 Task: Print the page on tabloid-size paper.
Action: Mouse moved to (48, 123)
Screenshot: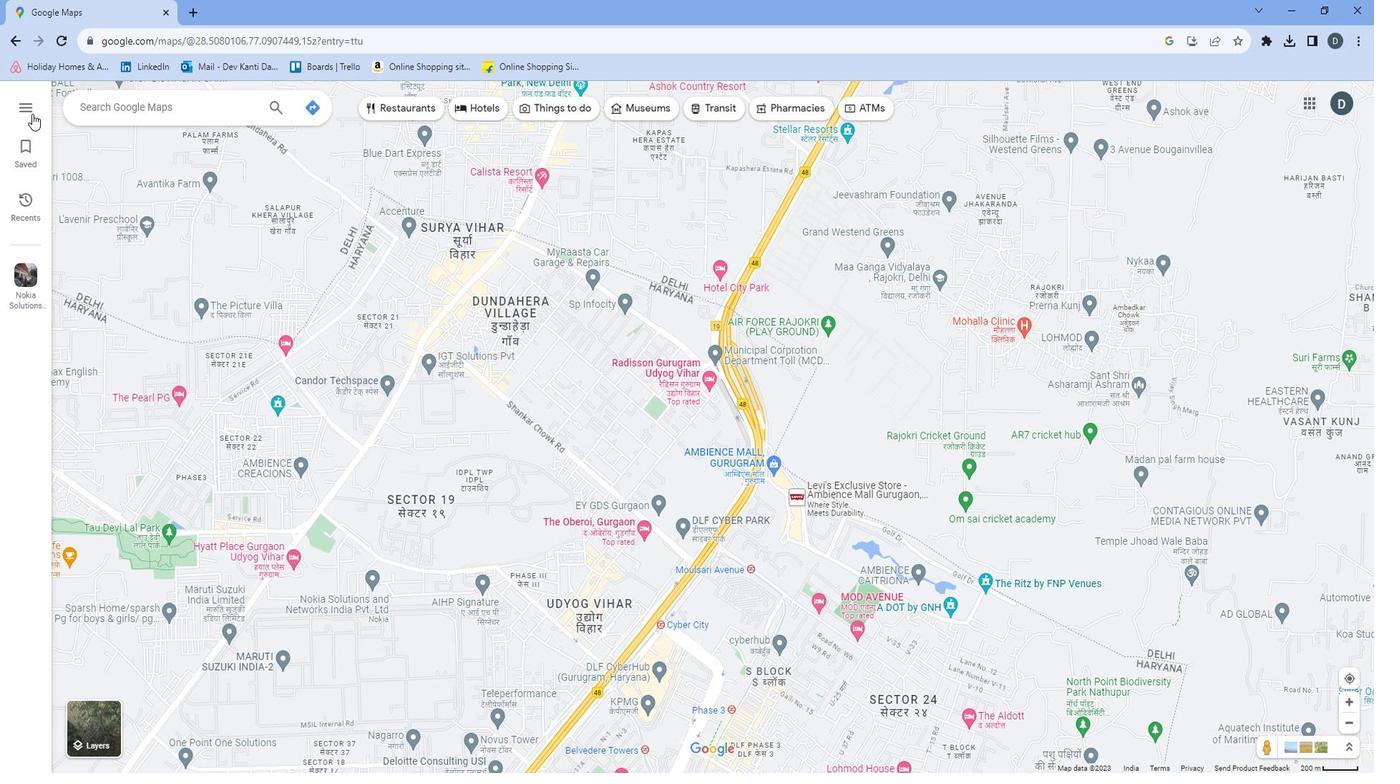 
Action: Mouse pressed left at (48, 123)
Screenshot: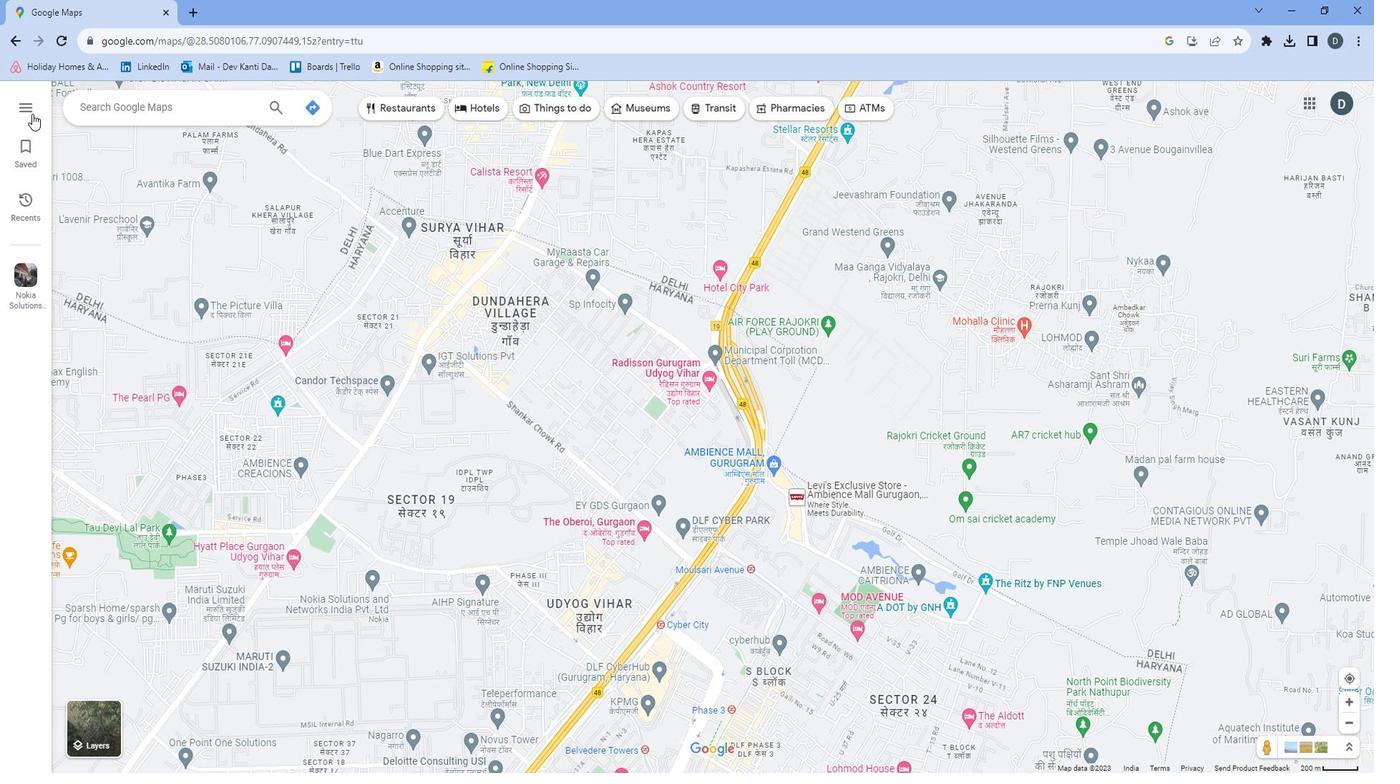 
Action: Mouse moved to (87, 390)
Screenshot: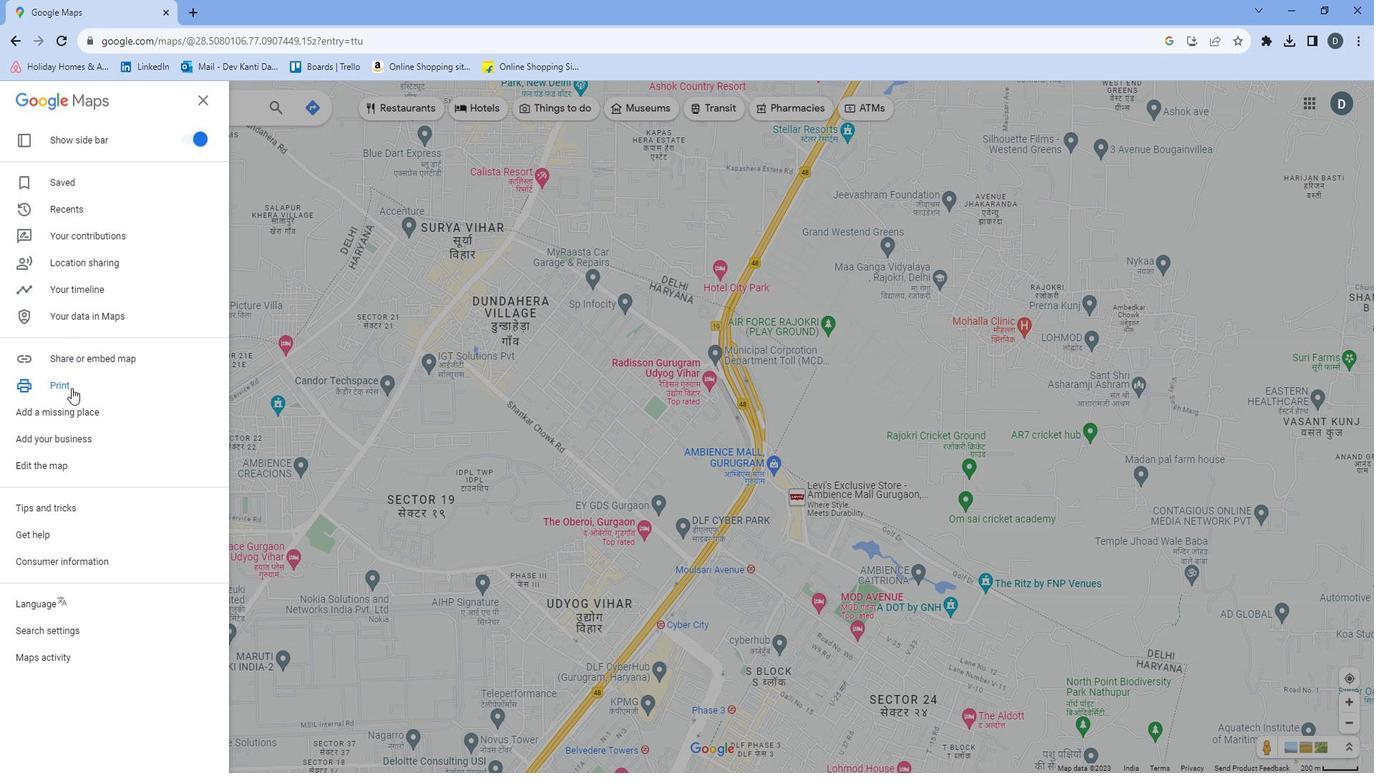 
Action: Mouse pressed left at (87, 390)
Screenshot: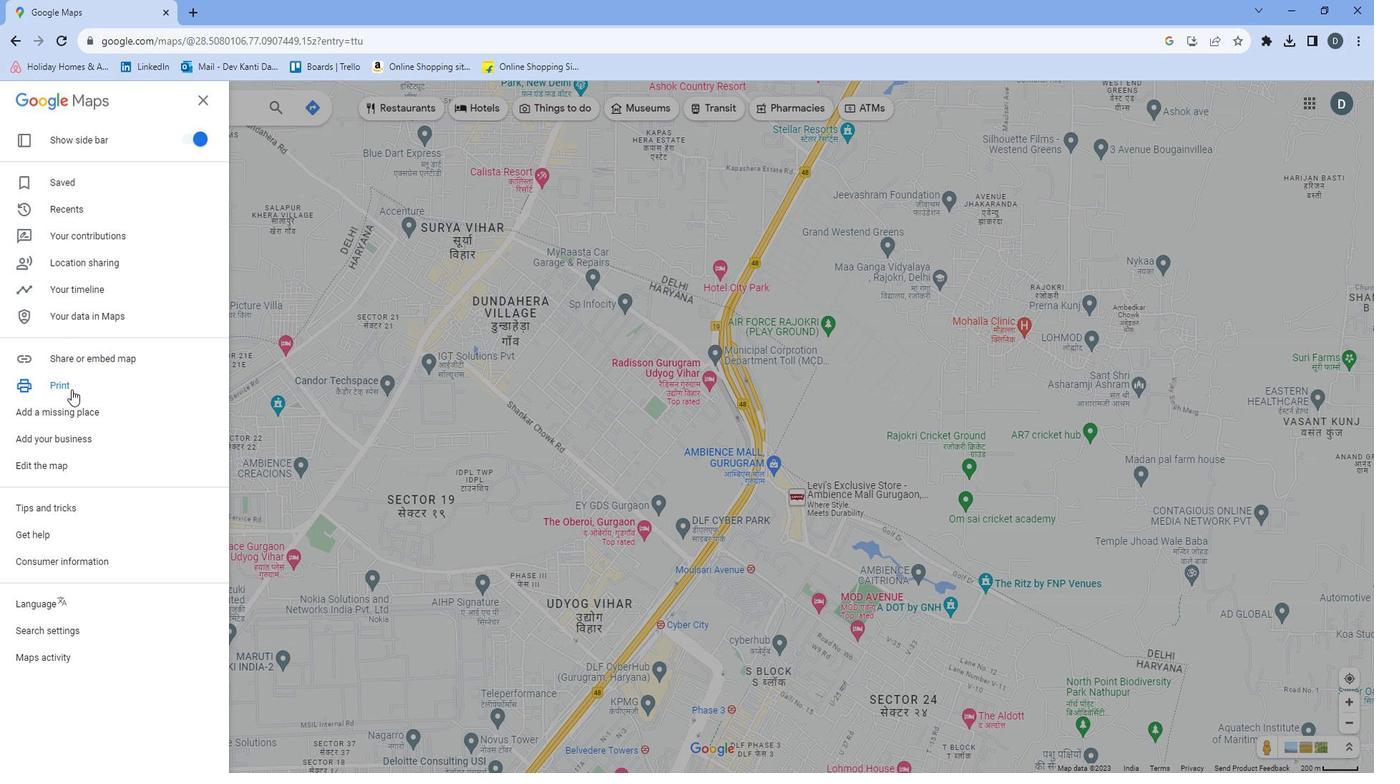 
Action: Mouse moved to (1314, 118)
Screenshot: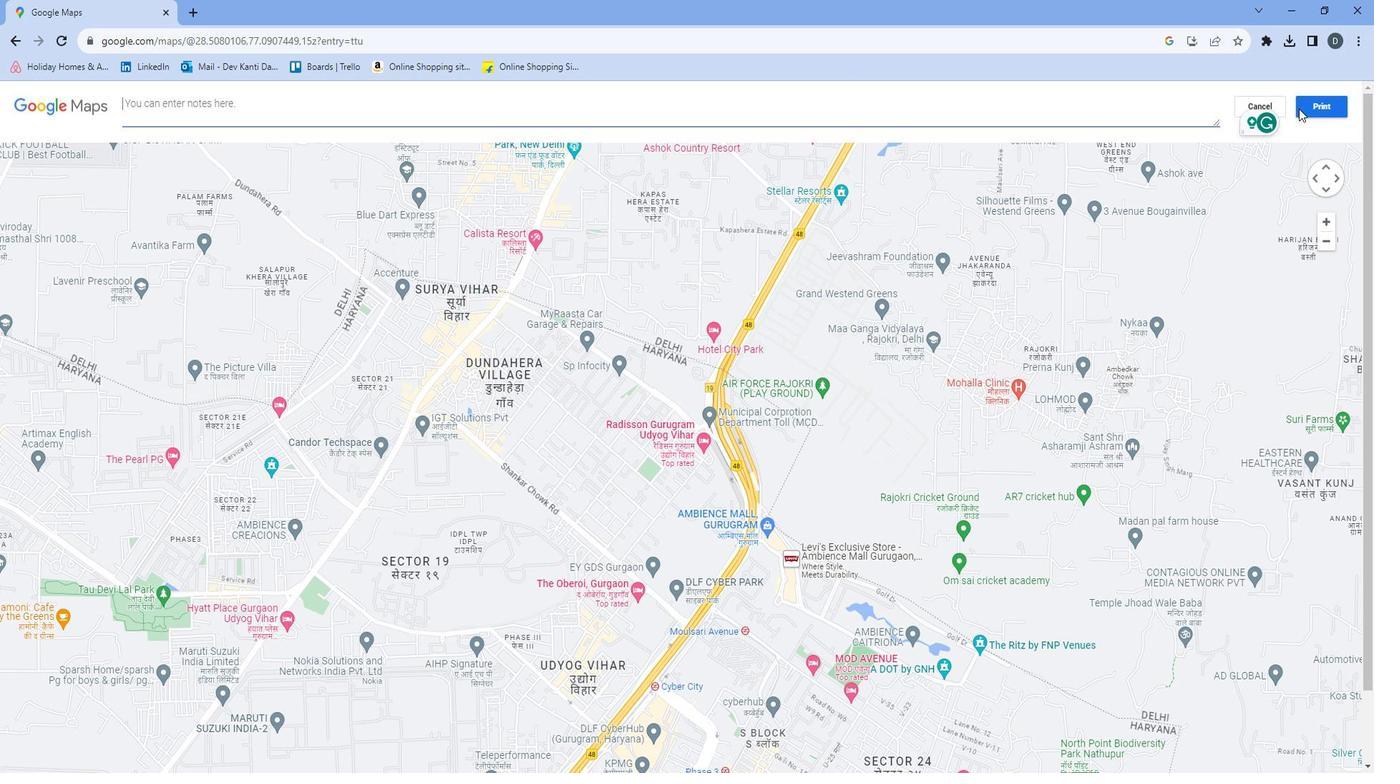 
Action: Mouse pressed left at (1314, 118)
Screenshot: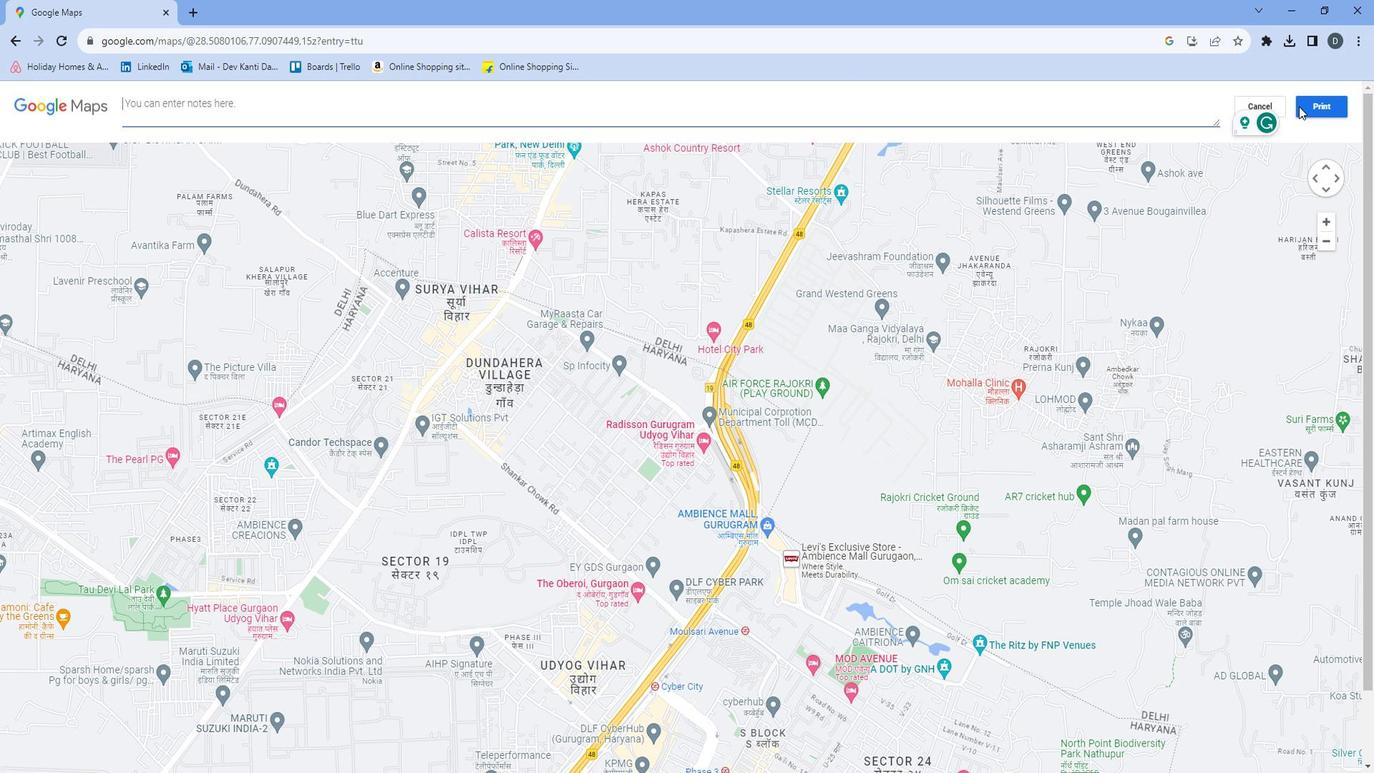 
Action: Mouse moved to (1067, 302)
Screenshot: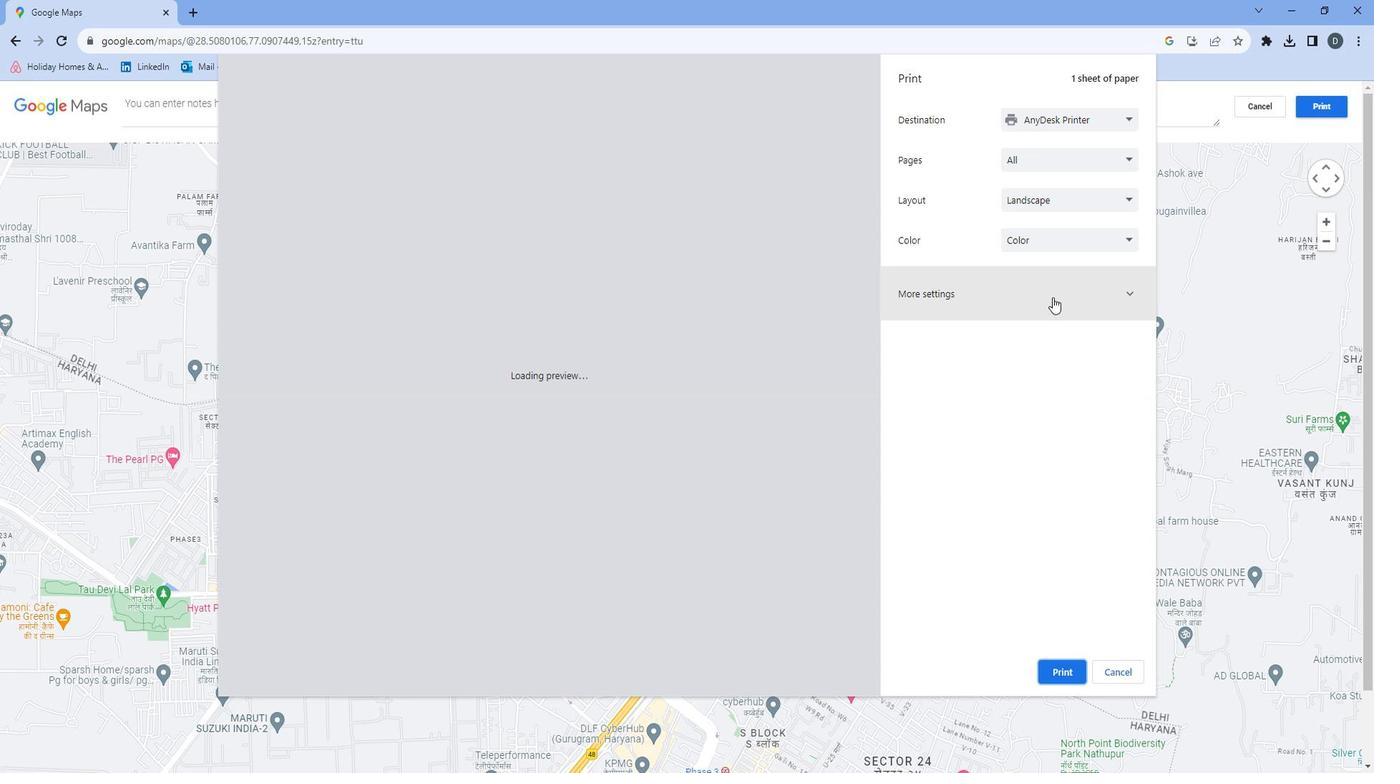 
Action: Mouse pressed left at (1067, 302)
Screenshot: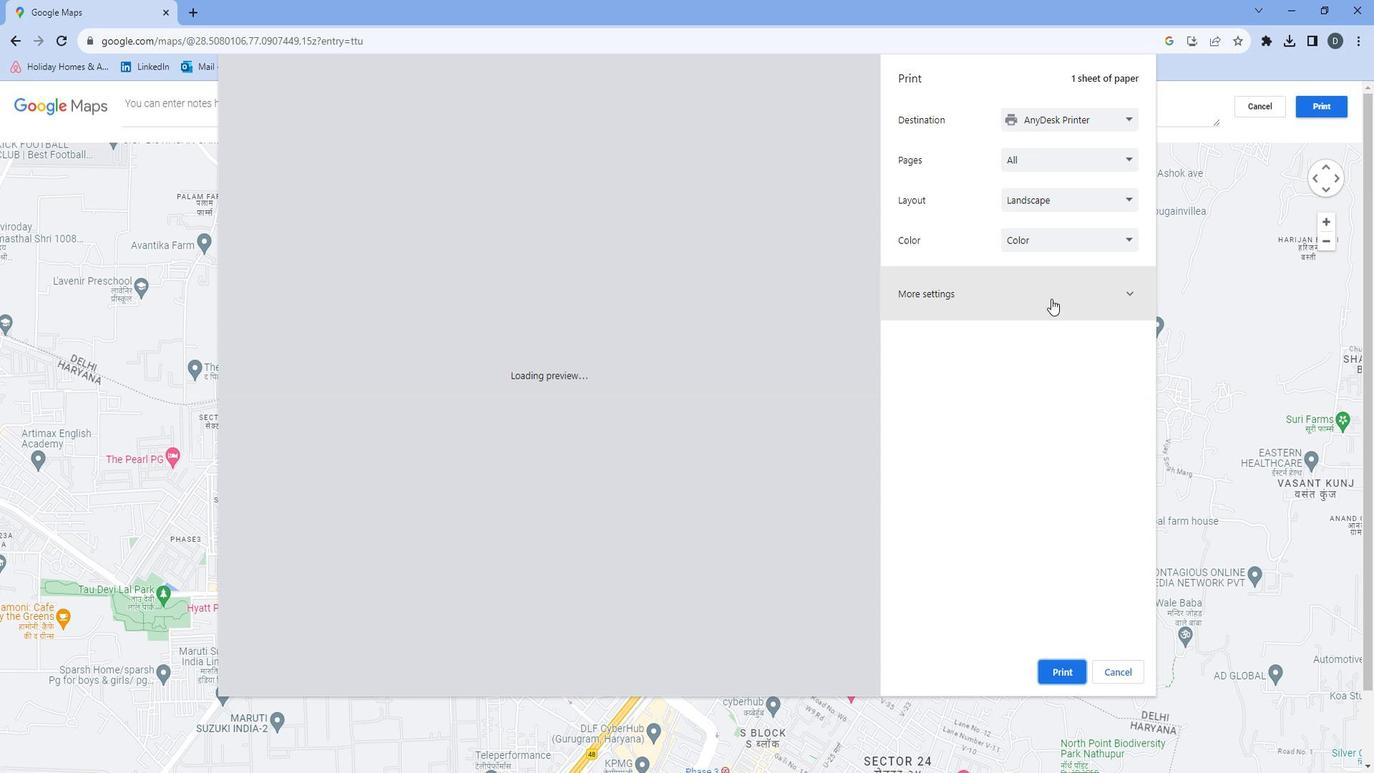 
Action: Mouse moved to (1084, 347)
Screenshot: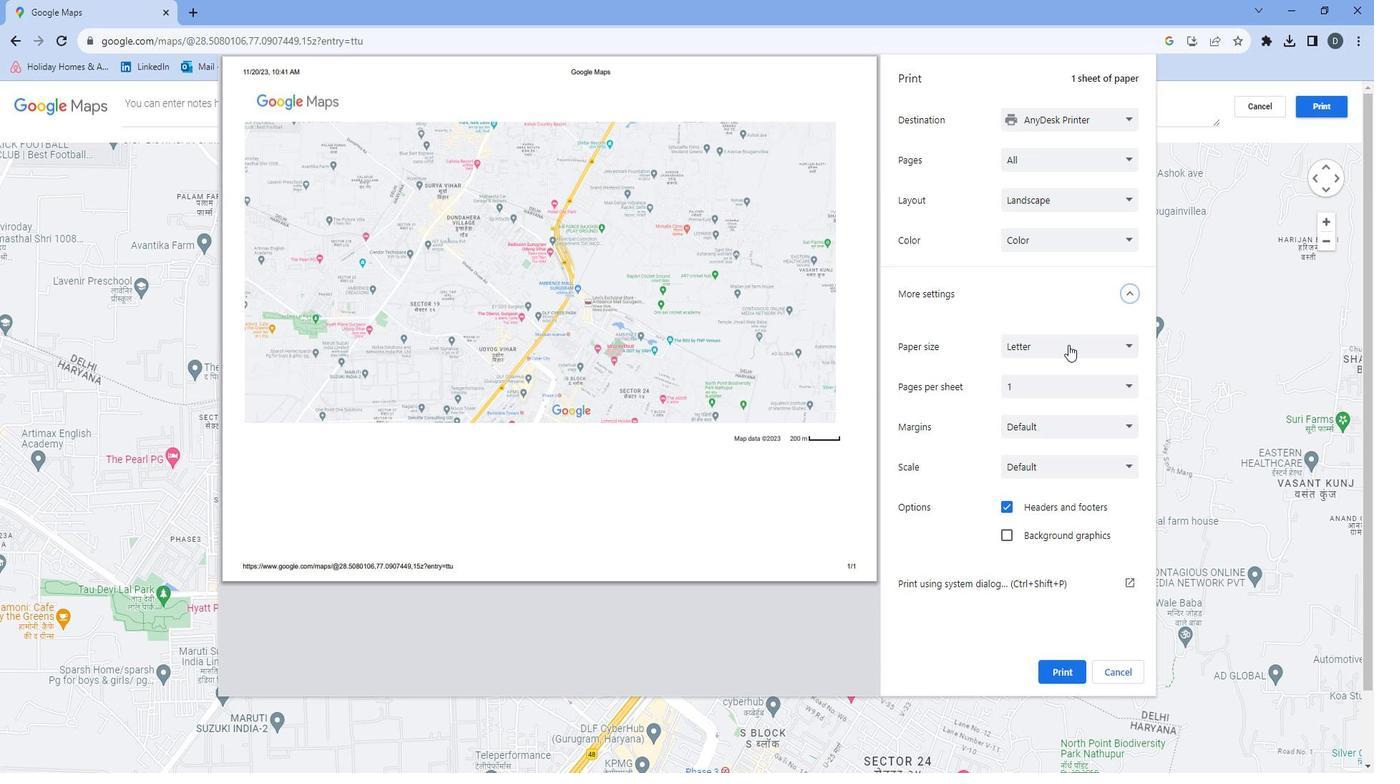 
Action: Mouse pressed left at (1084, 347)
Screenshot: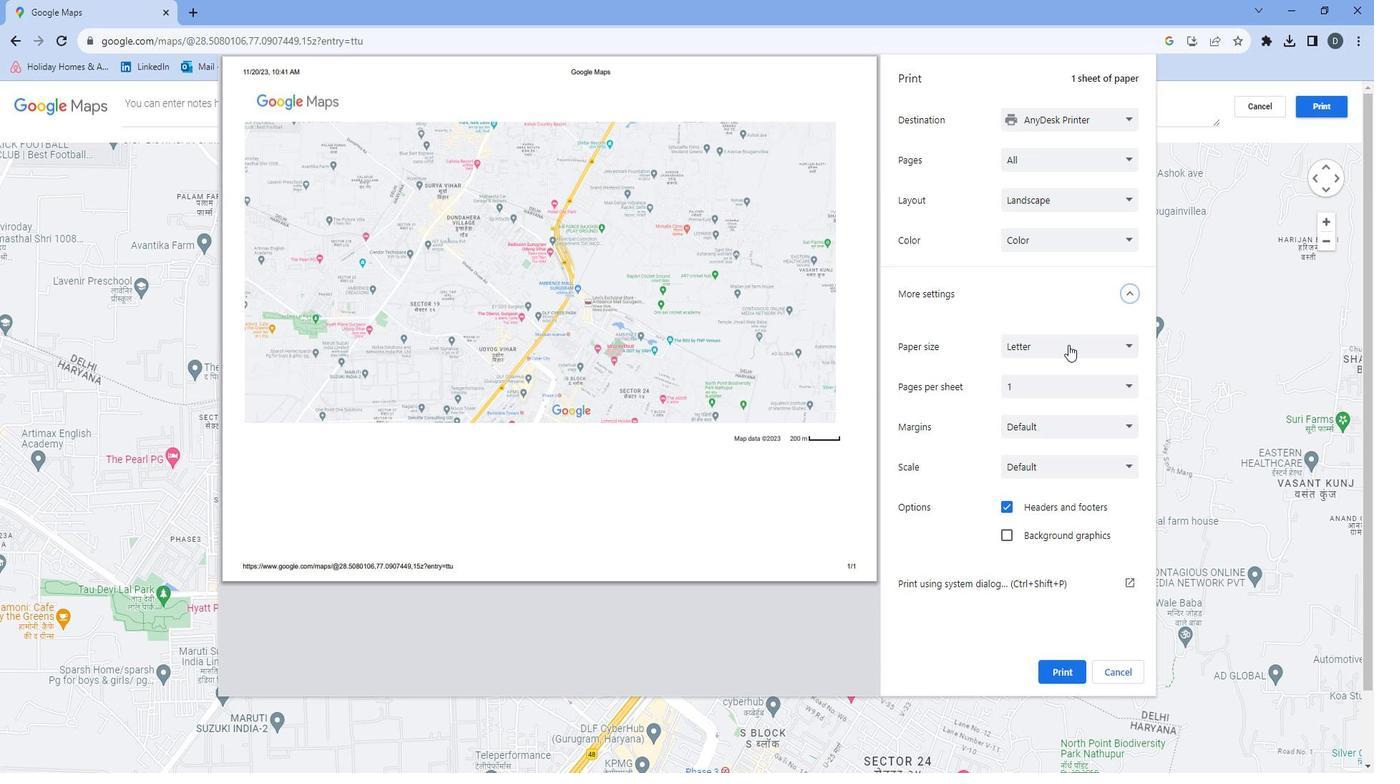 
Action: Mouse moved to (1079, 378)
Screenshot: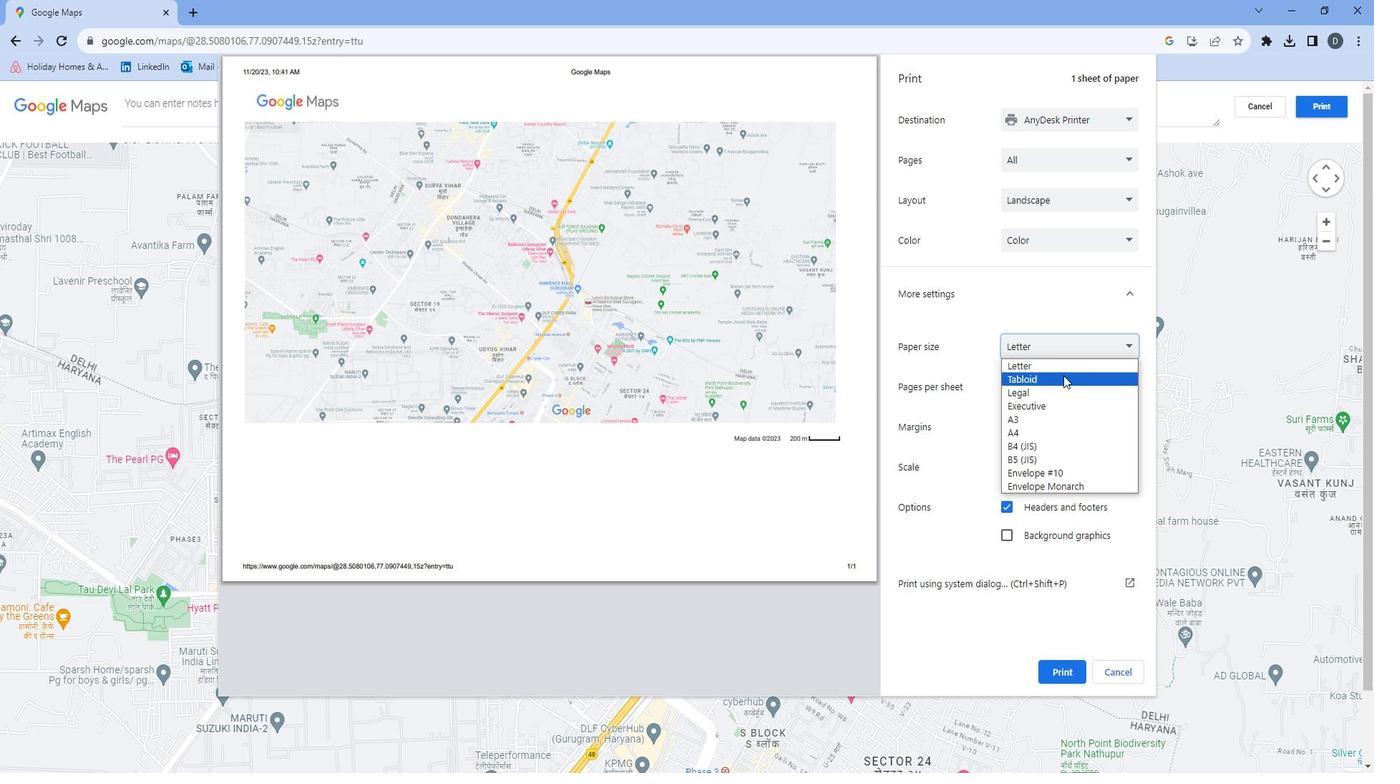 
Action: Mouse pressed left at (1079, 378)
Screenshot: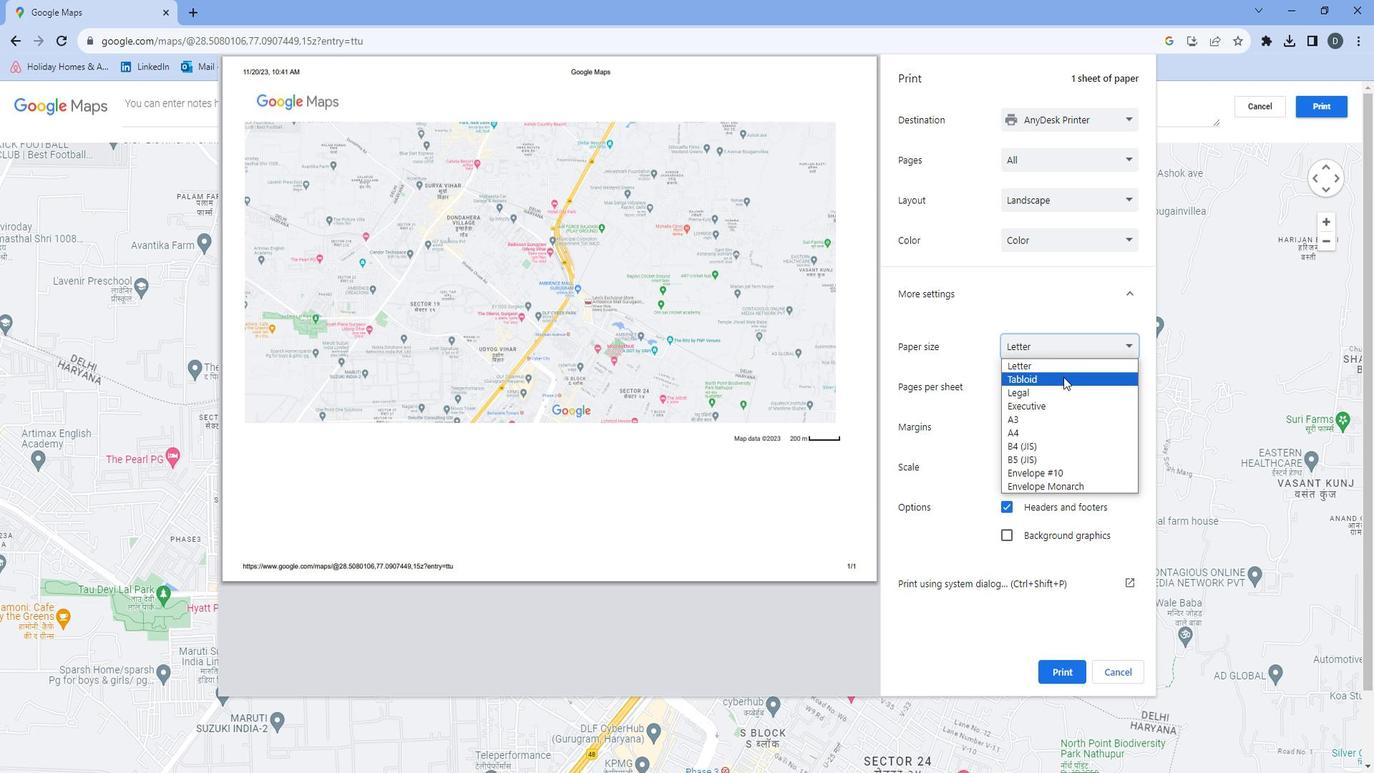 
Action: Mouse moved to (1085, 658)
Screenshot: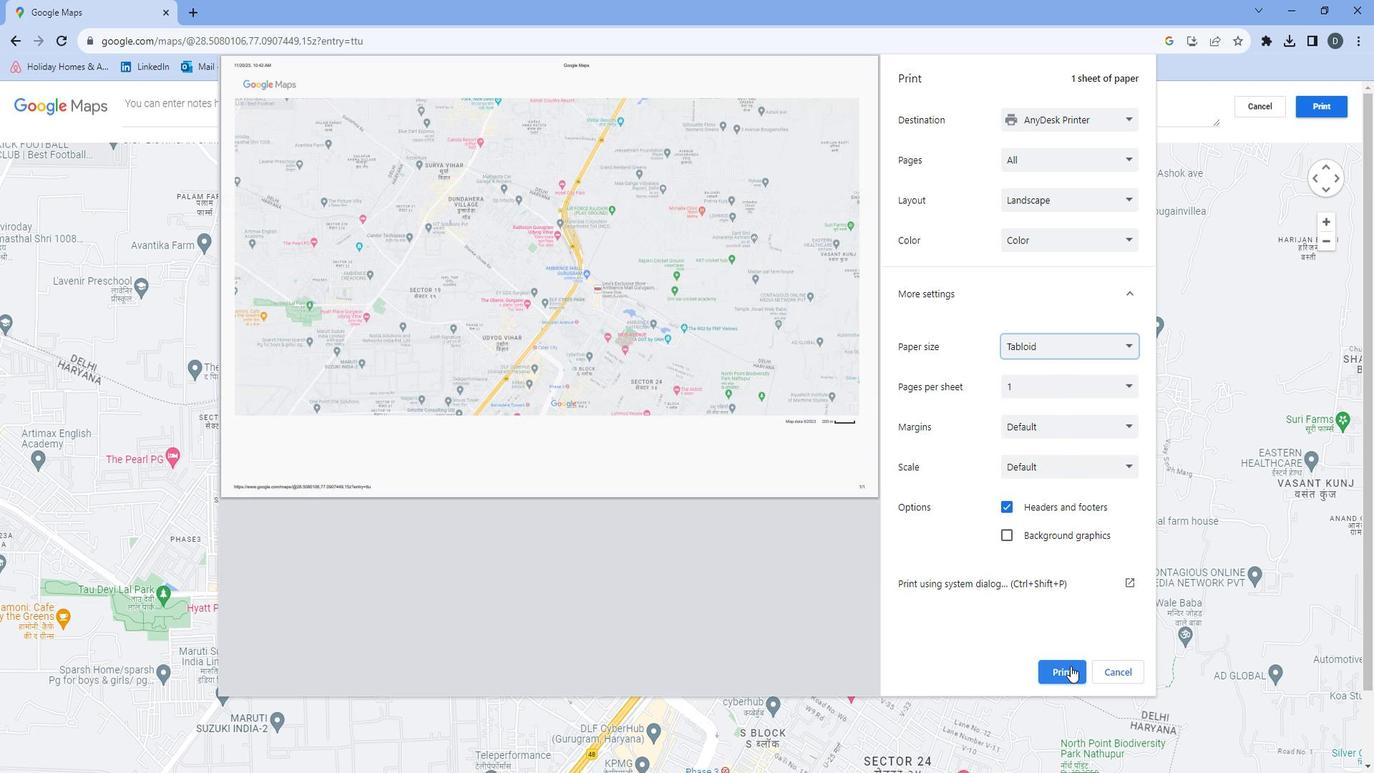 
Action: Mouse pressed left at (1085, 658)
Screenshot: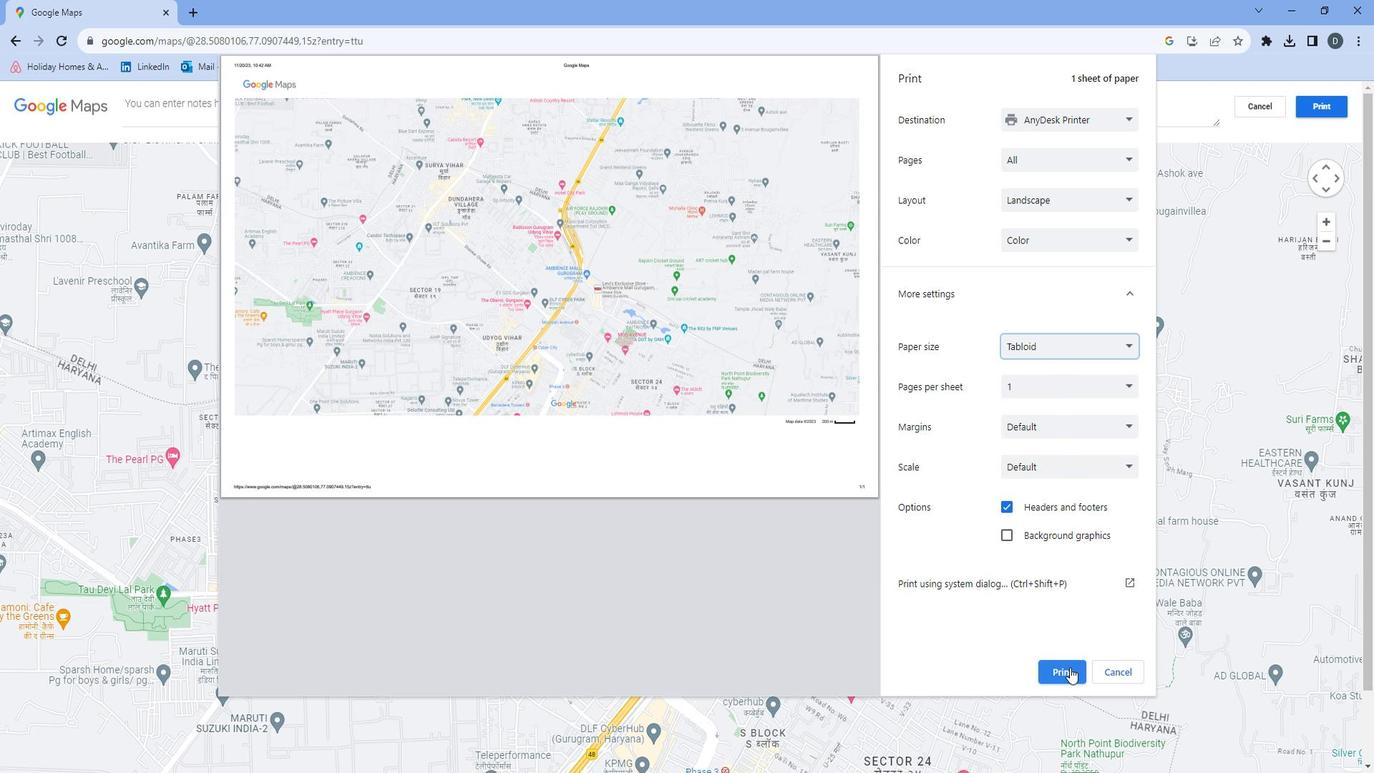 
Action: Mouse moved to (1083, 652)
Screenshot: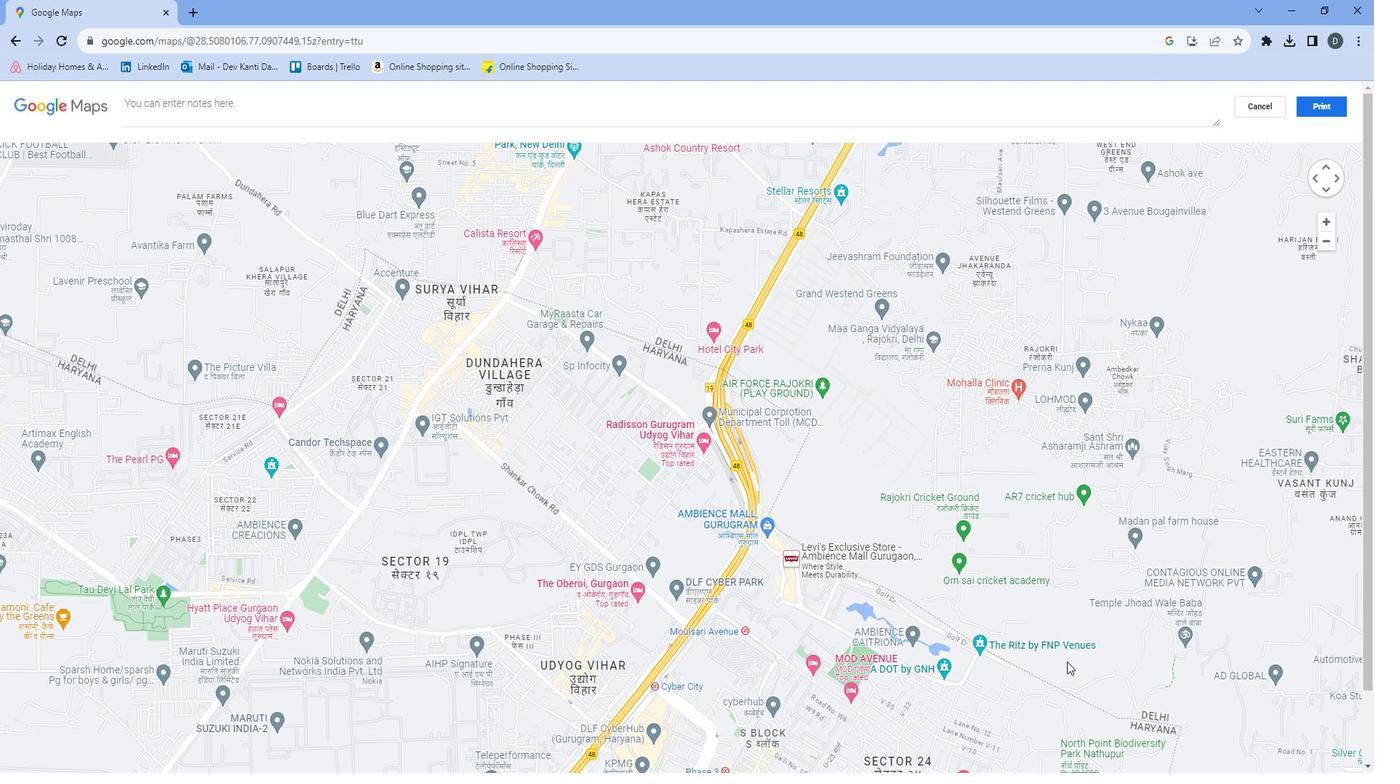 
